 Task: Insert curve line.
Action: Mouse moved to (235, 85)
Screenshot: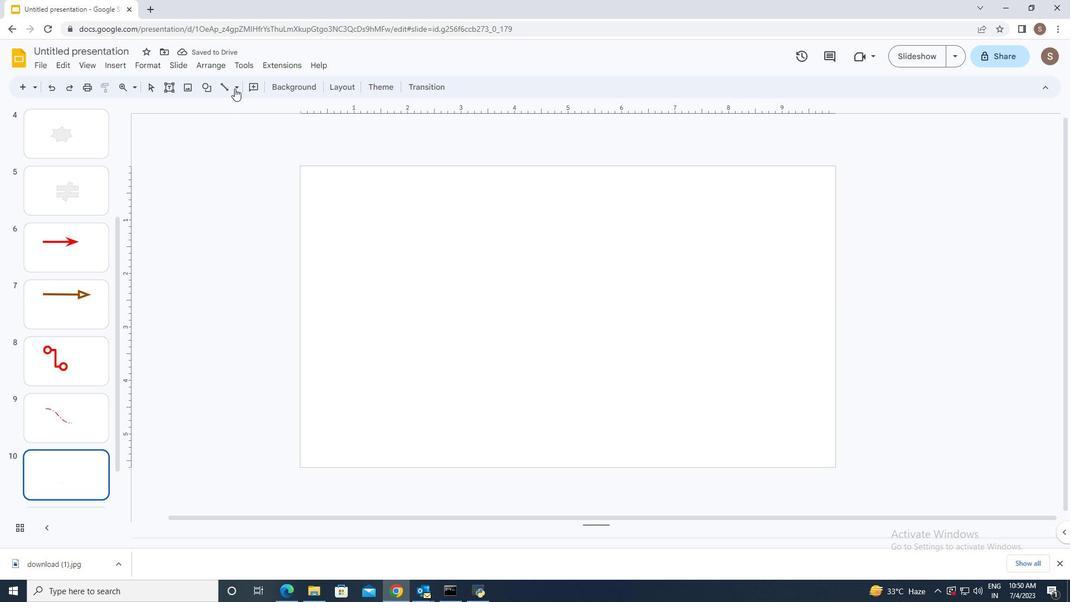 
Action: Mouse pressed left at (235, 85)
Screenshot: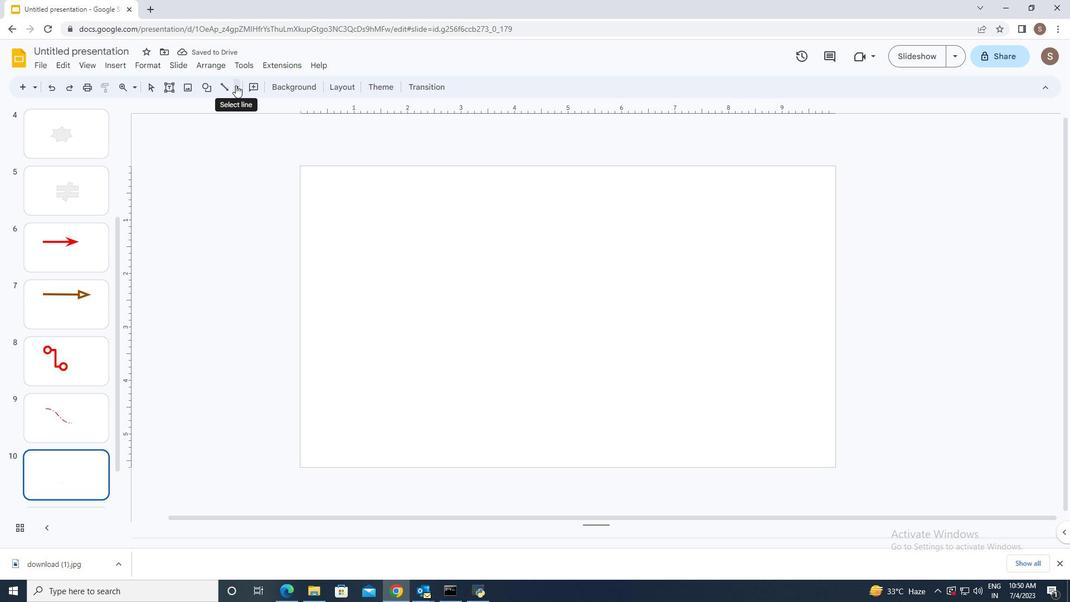 
Action: Mouse moved to (259, 182)
Screenshot: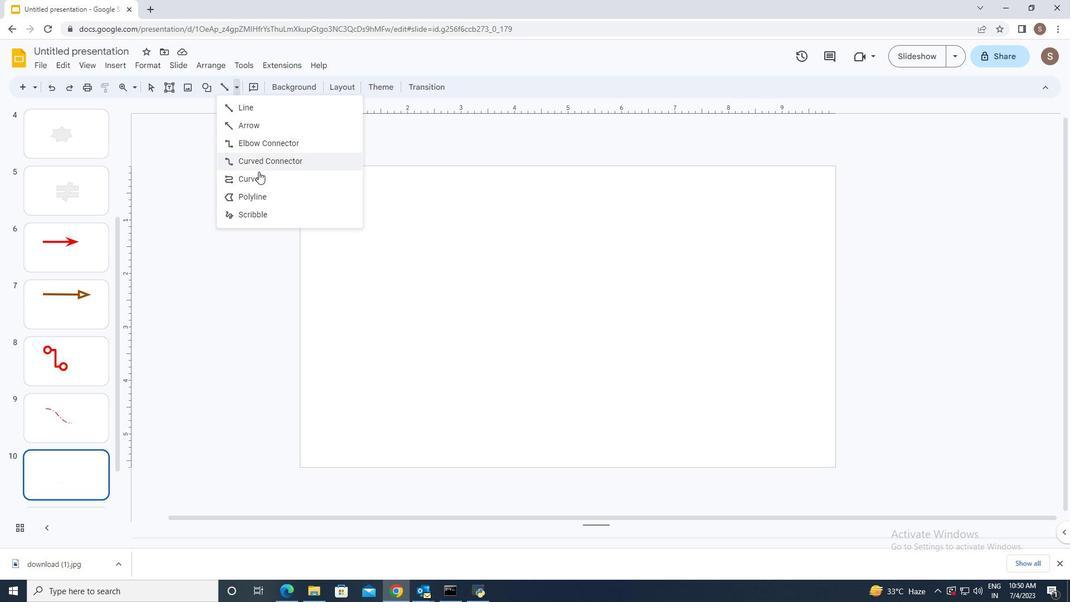 
Action: Mouse pressed left at (259, 182)
Screenshot: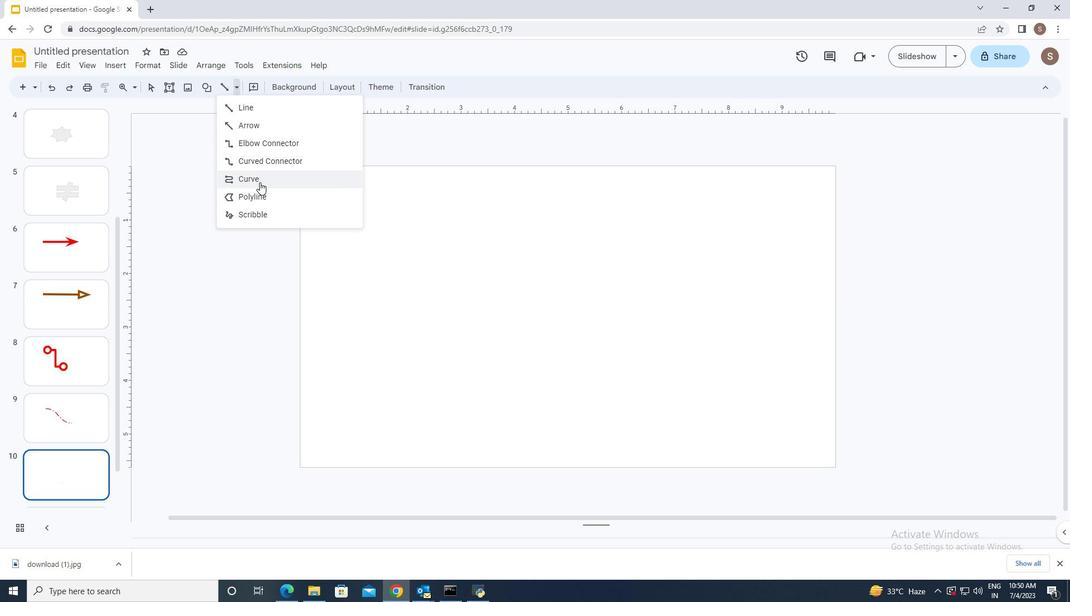 
Action: Mouse moved to (324, 234)
Screenshot: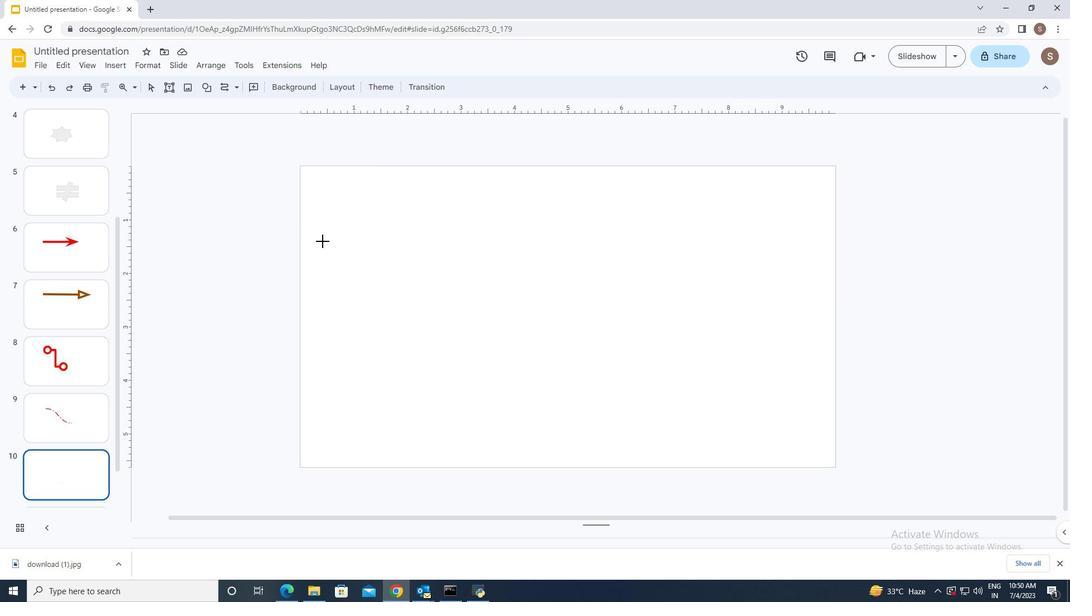 
Action: Mouse pressed left at (324, 234)
Screenshot: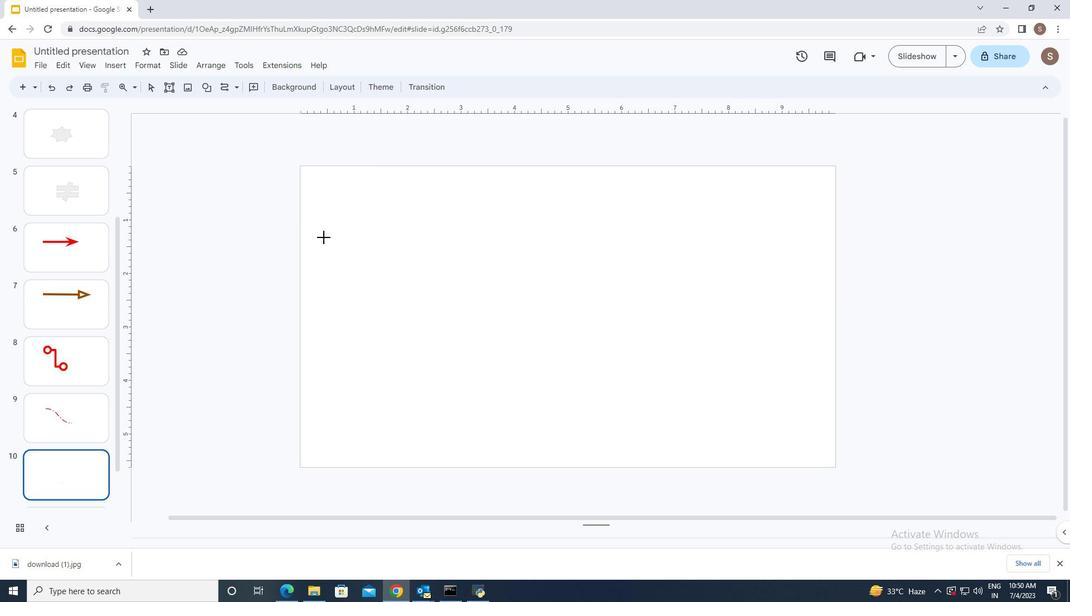 
Action: Mouse moved to (415, 220)
Screenshot: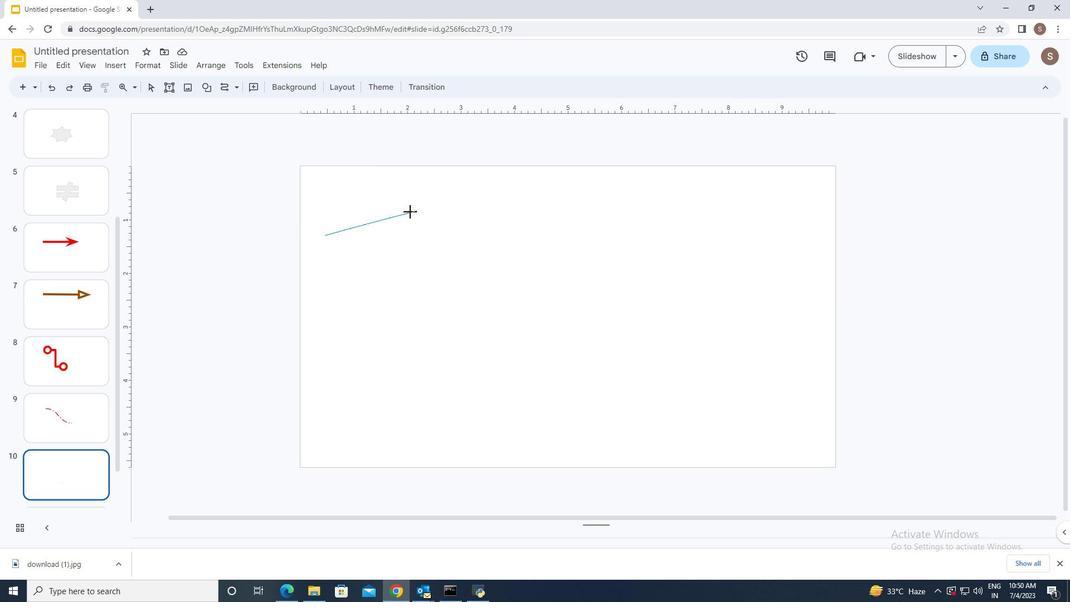 
Action: Mouse pressed left at (413, 218)
Screenshot: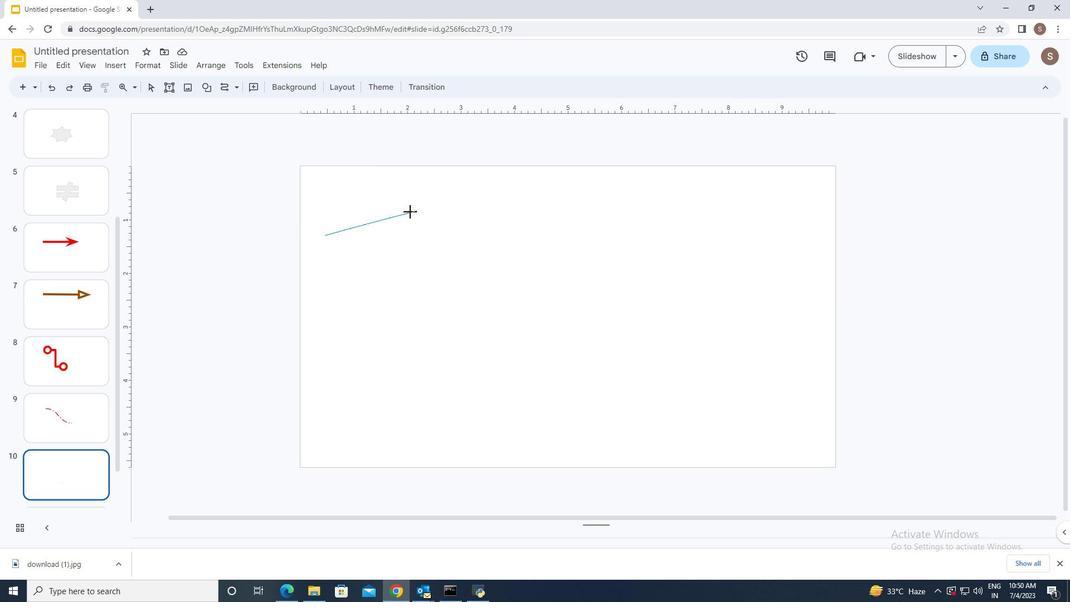 
Action: Mouse moved to (440, 342)
Screenshot: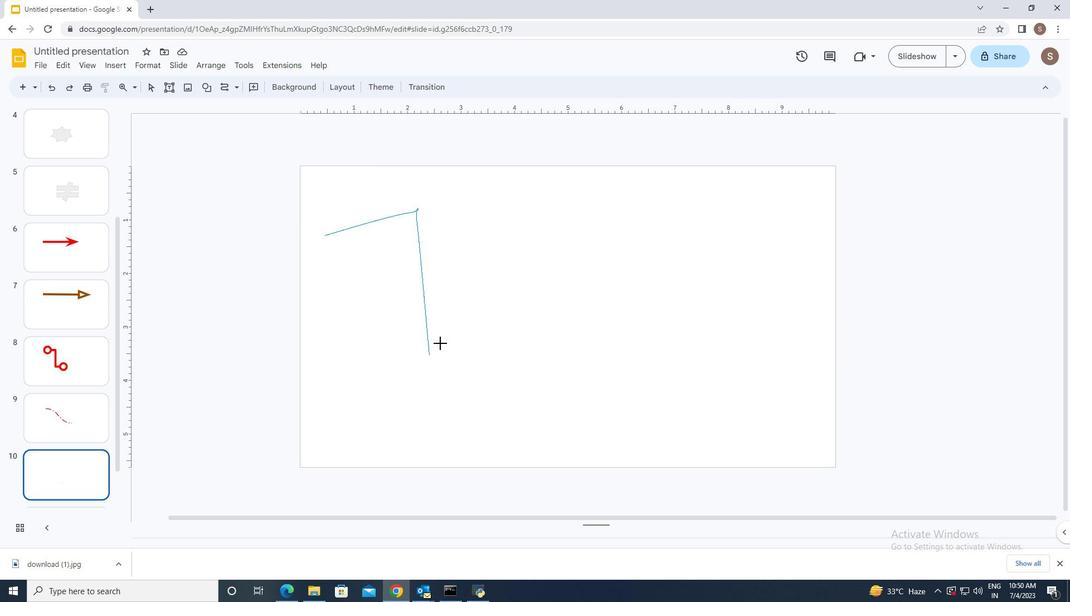 
Action: Mouse pressed left at (440, 342)
Screenshot: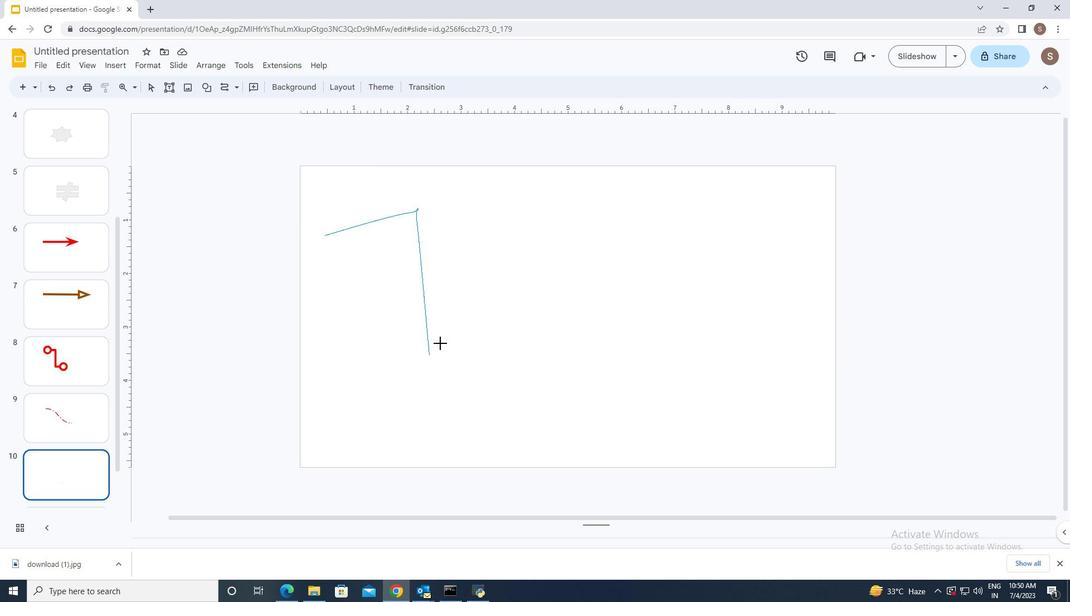 
Action: Mouse moved to (505, 203)
Screenshot: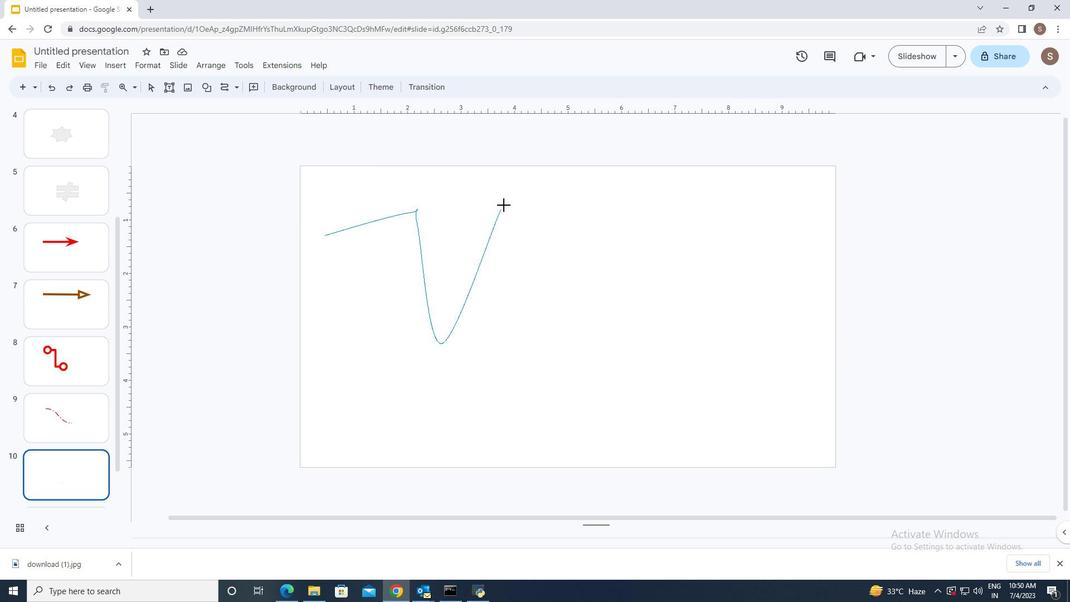
Action: Mouse pressed left at (505, 203)
Screenshot: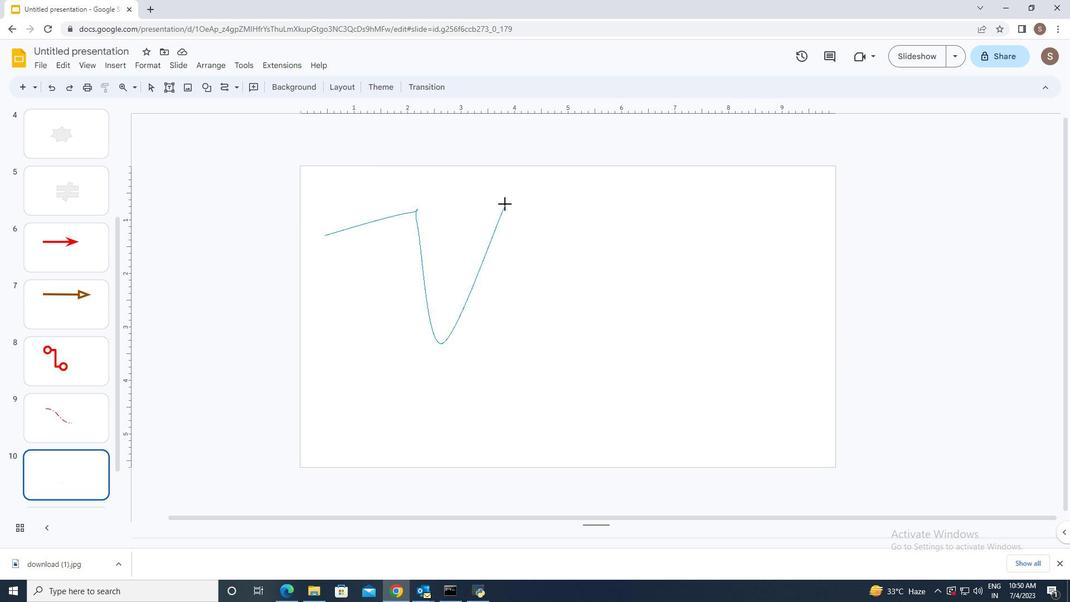 
Action: Mouse moved to (557, 357)
Screenshot: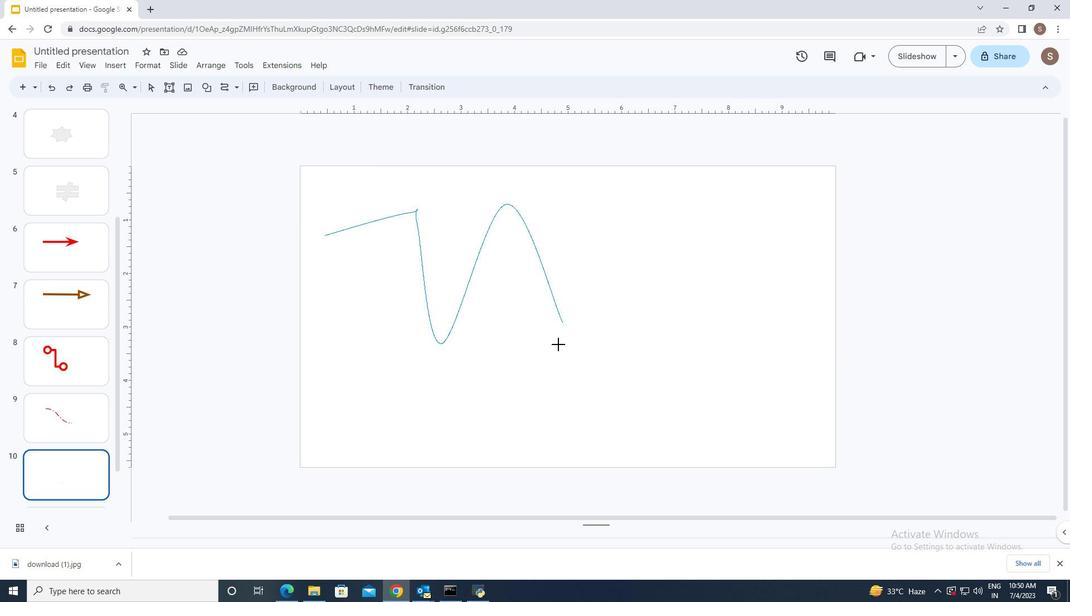 
Action: Mouse pressed left at (557, 357)
Screenshot: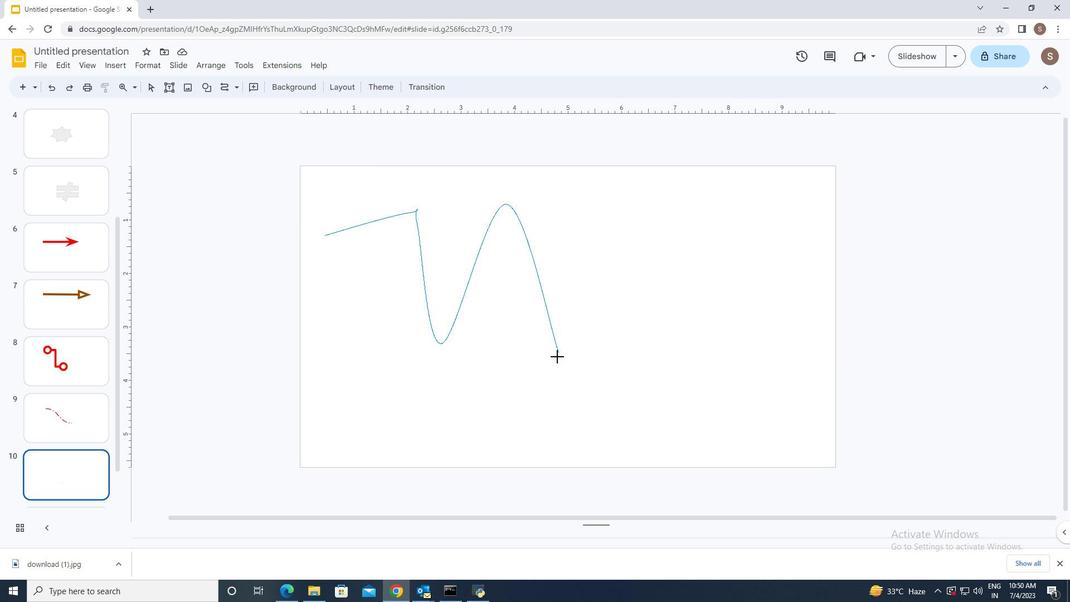
Action: Mouse moved to (622, 218)
Screenshot: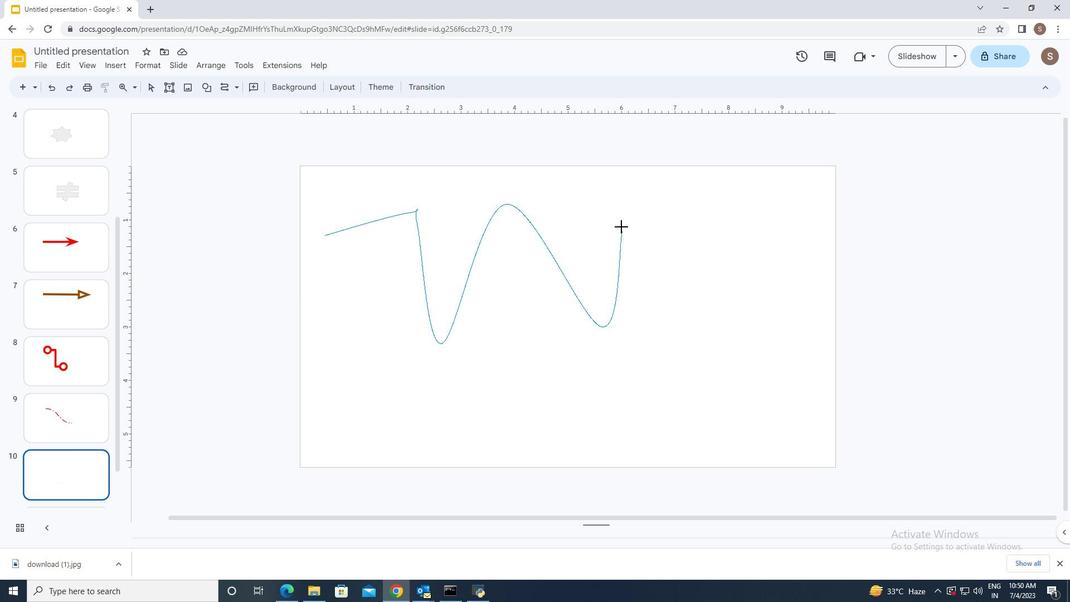 
Action: Mouse pressed left at (622, 218)
Screenshot: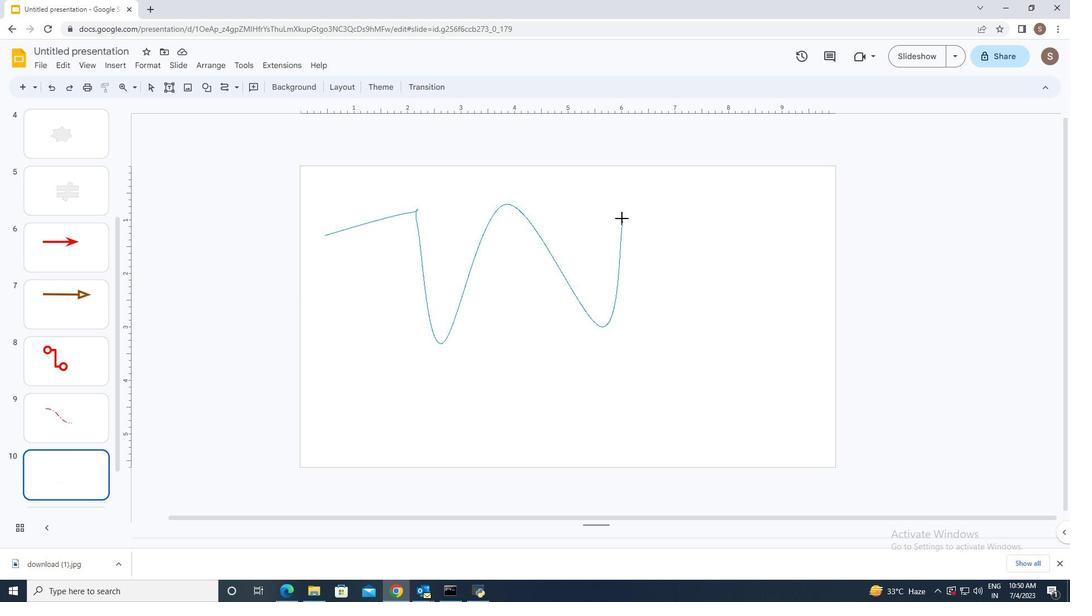 
Action: Mouse moved to (706, 324)
Screenshot: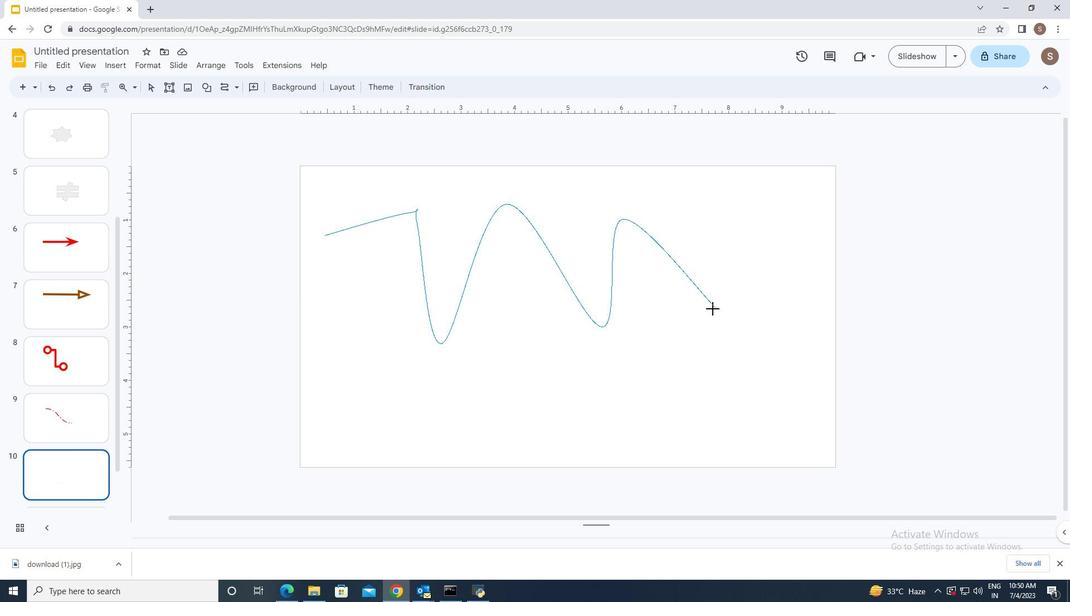 
Action: Mouse pressed left at (706, 324)
Screenshot: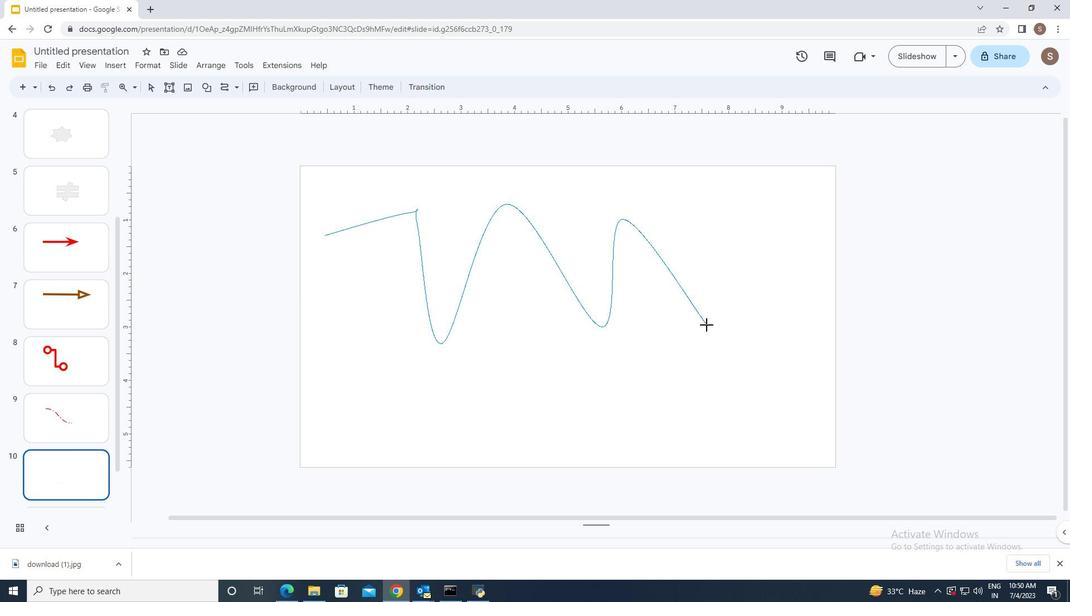 
Action: Mouse pressed left at (706, 324)
Screenshot: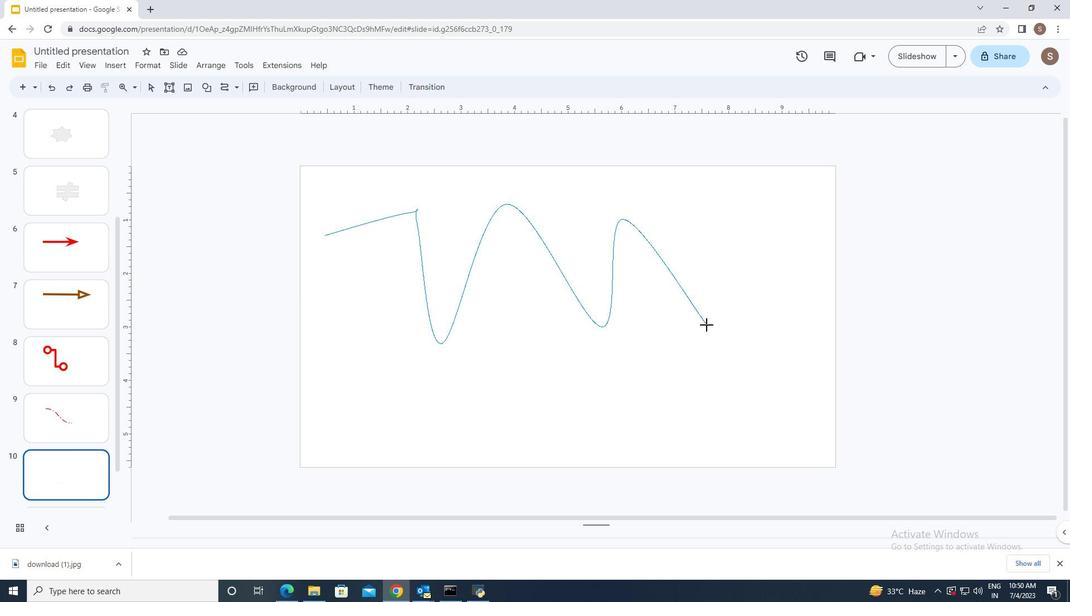 
Action: Mouse pressed left at (706, 324)
Screenshot: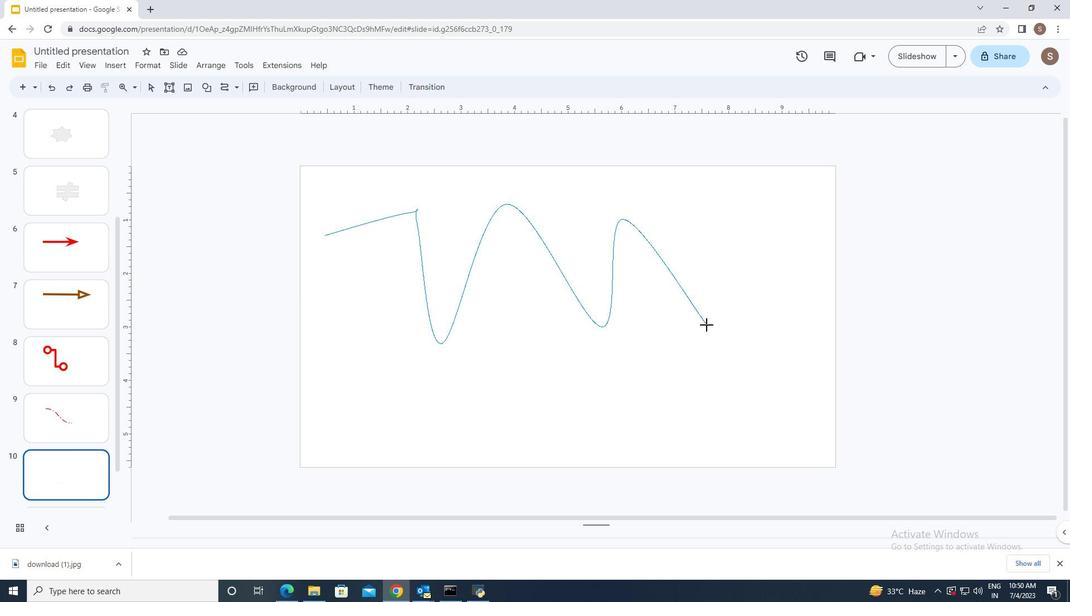 
Action: Mouse moved to (652, 379)
Screenshot: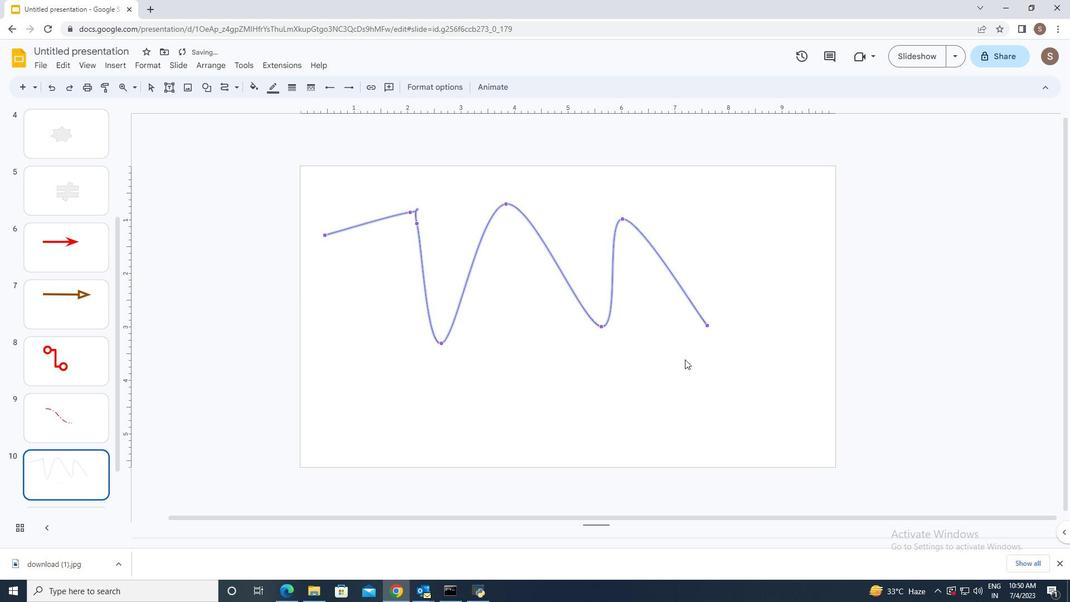 
Action: Mouse pressed left at (652, 379)
Screenshot: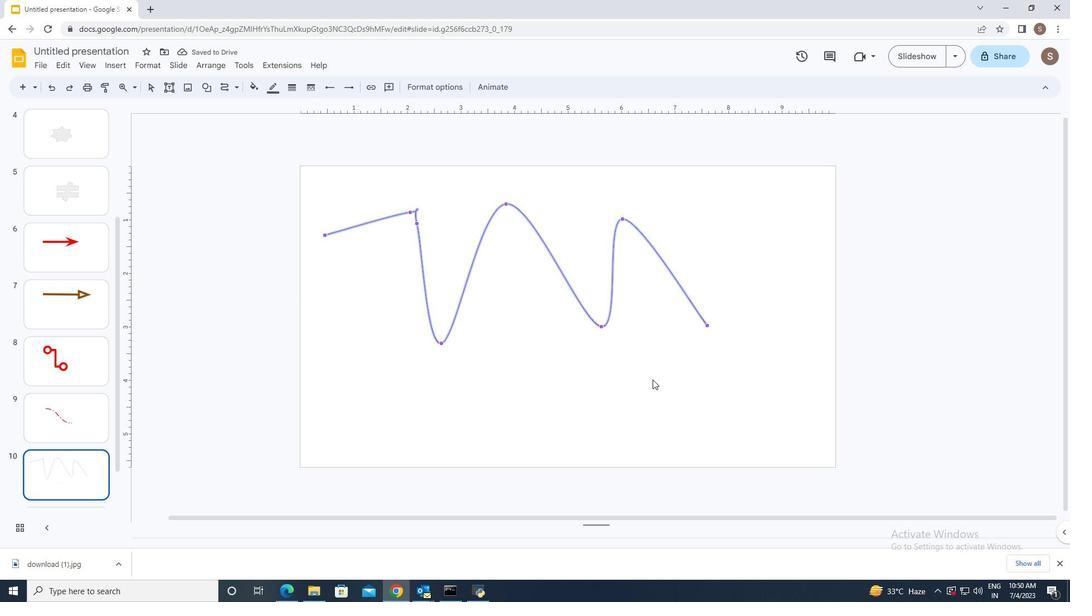 
Action: Mouse pressed left at (652, 379)
Screenshot: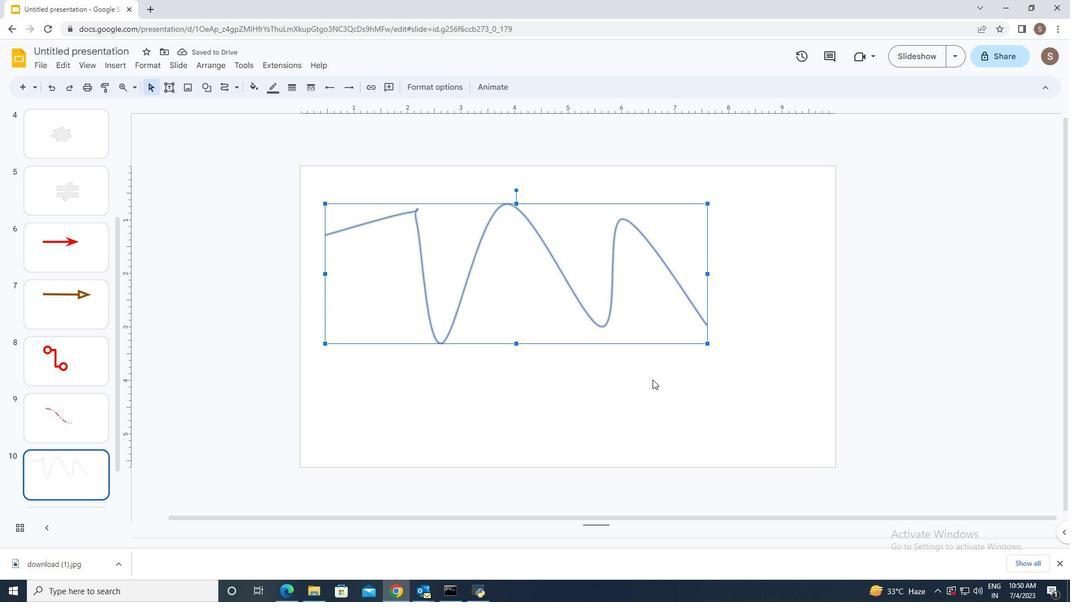 
